Task: Search for specific events or meetings in the calendar using the search panel.
Action: Mouse moved to (21, 73)
Screenshot: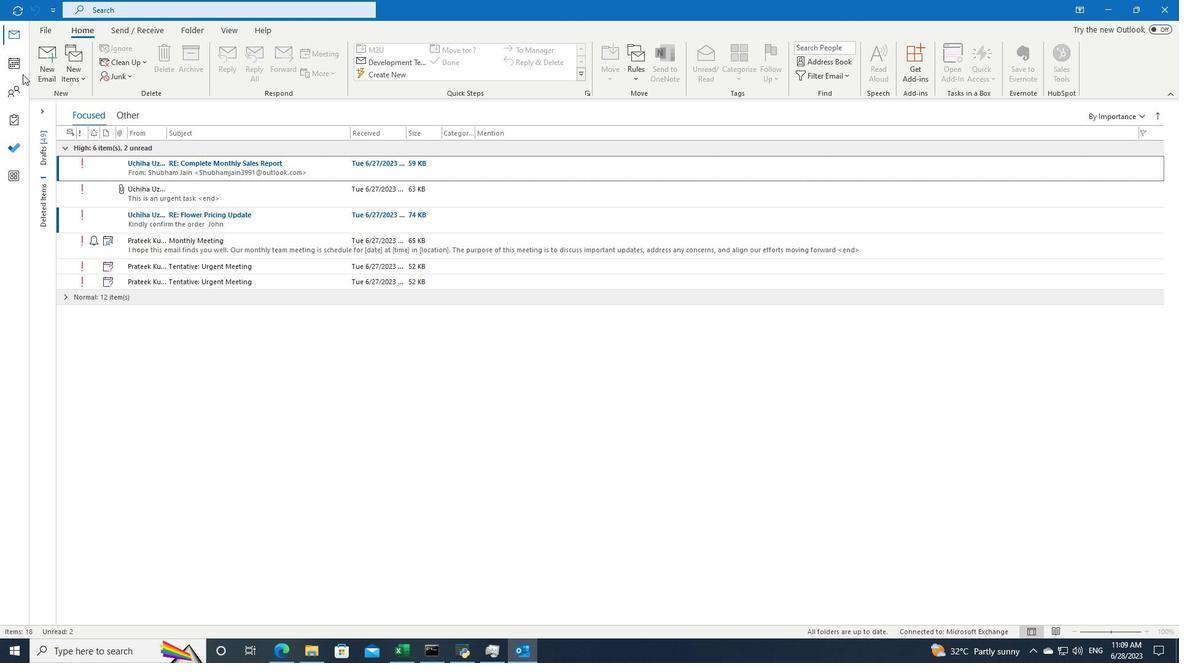 
Action: Mouse pressed left at (21, 73)
Screenshot: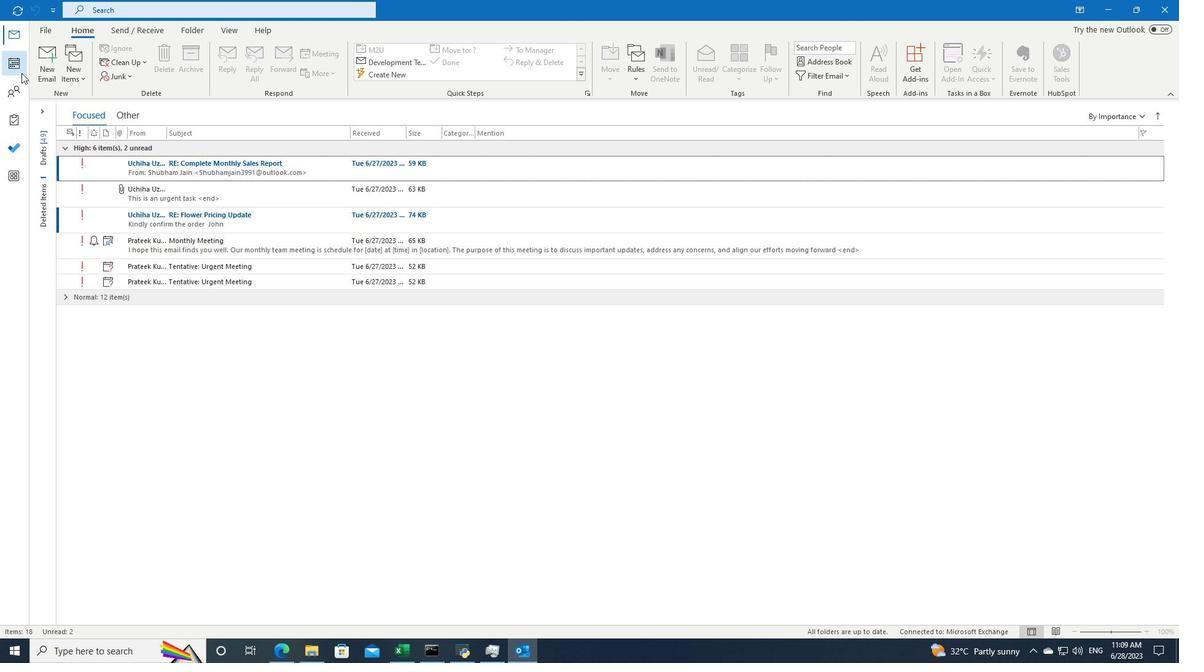
Action: Mouse moved to (348, 14)
Screenshot: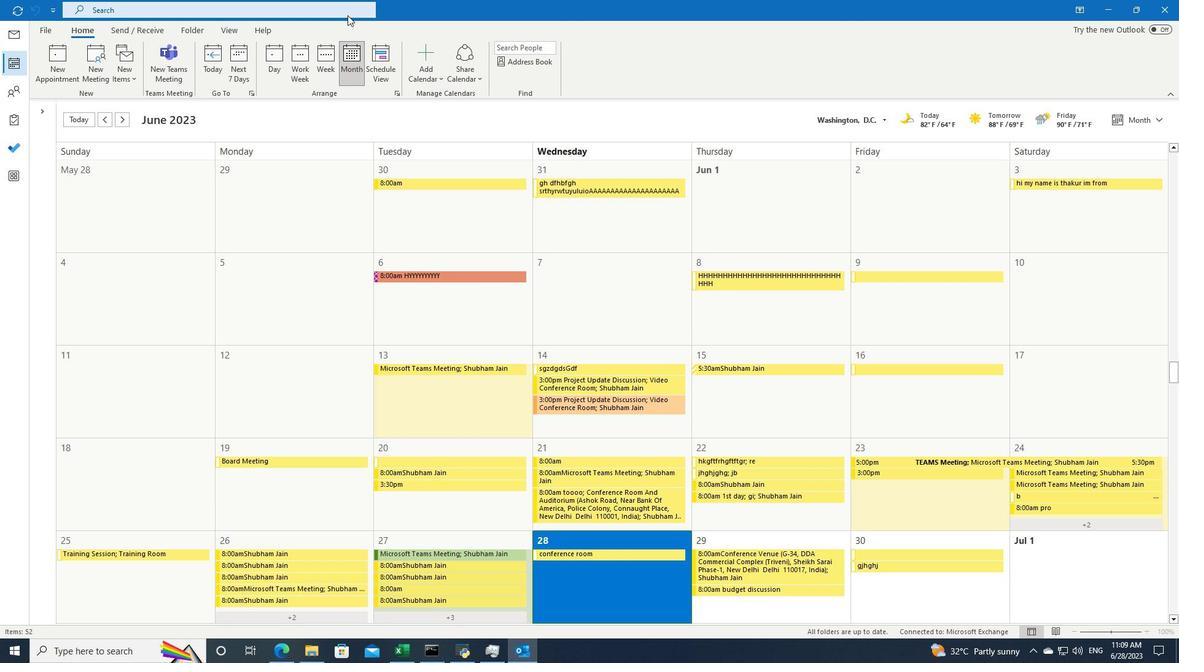 
Action: Mouse pressed left at (348, 14)
Screenshot: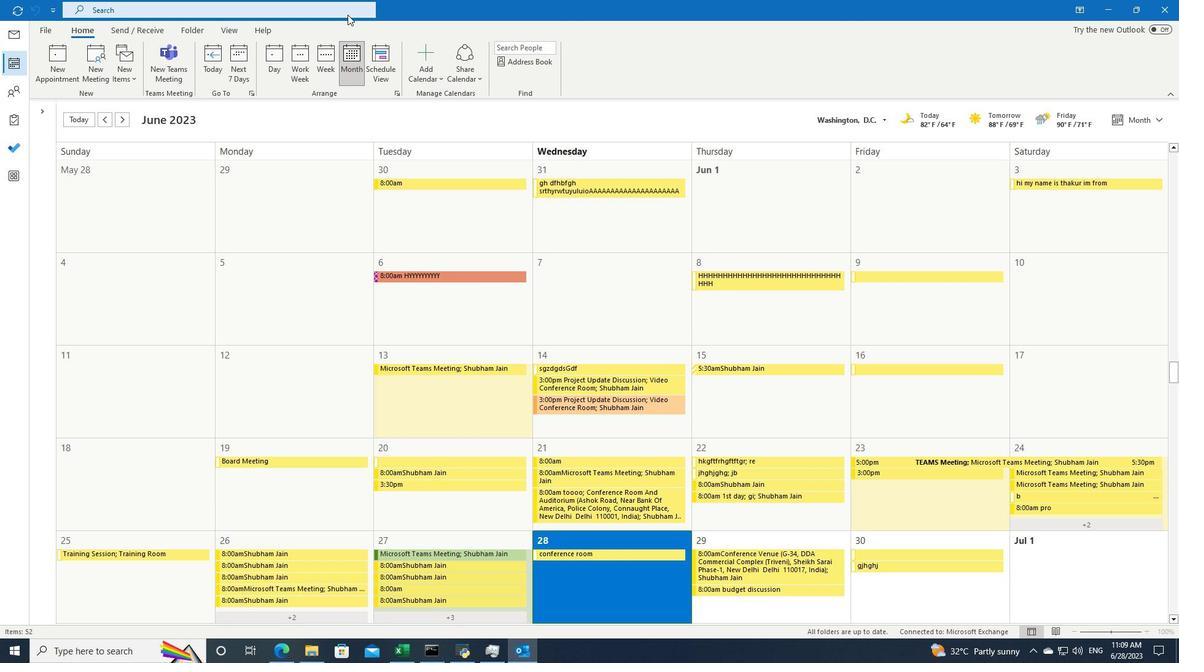 
Action: Mouse moved to (413, 9)
Screenshot: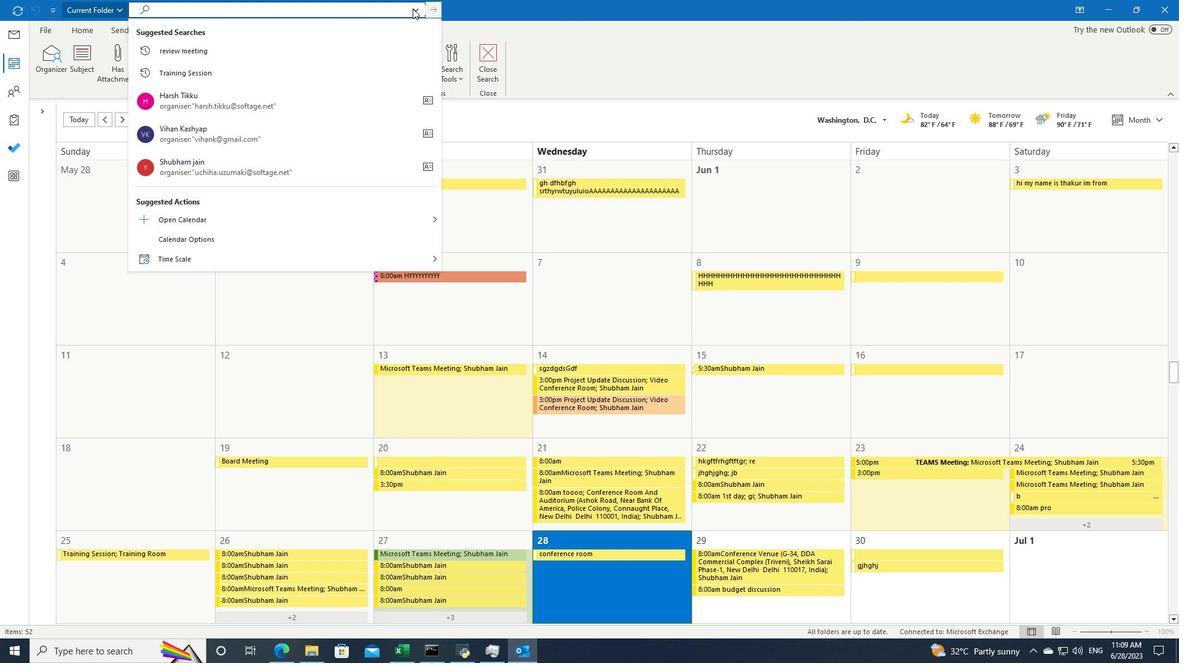 
Action: Mouse pressed left at (413, 9)
Screenshot: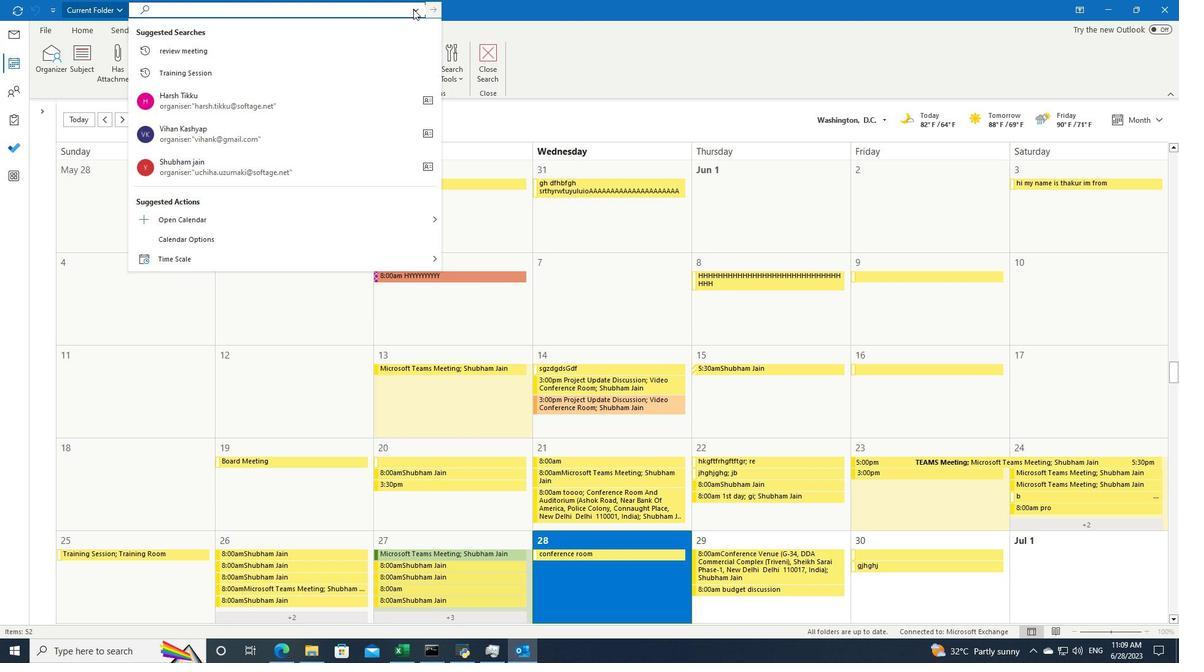 
Action: Mouse moved to (424, 191)
Screenshot: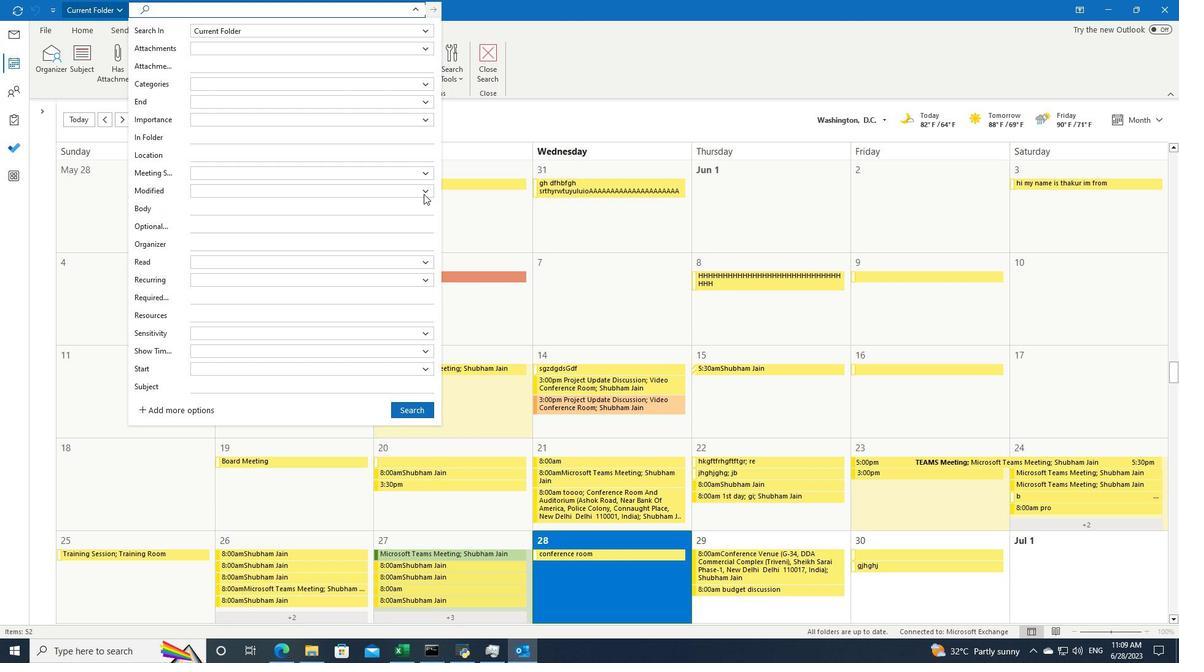 
Action: Mouse pressed left at (424, 191)
Screenshot: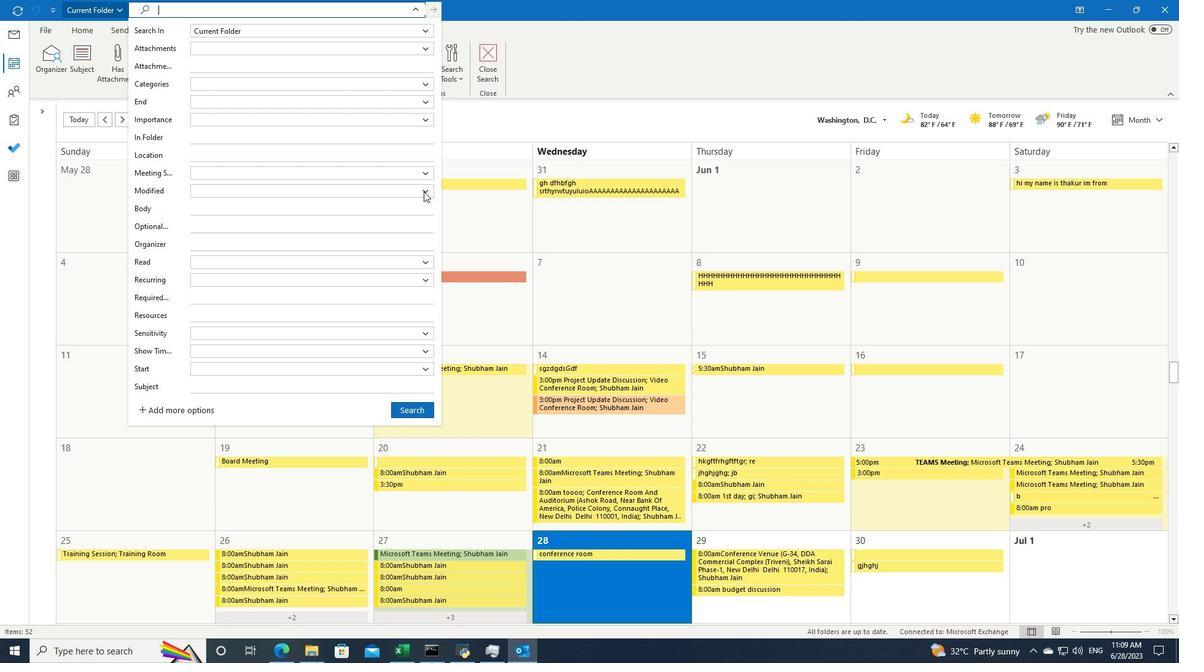 
Action: Mouse moved to (386, 224)
Screenshot: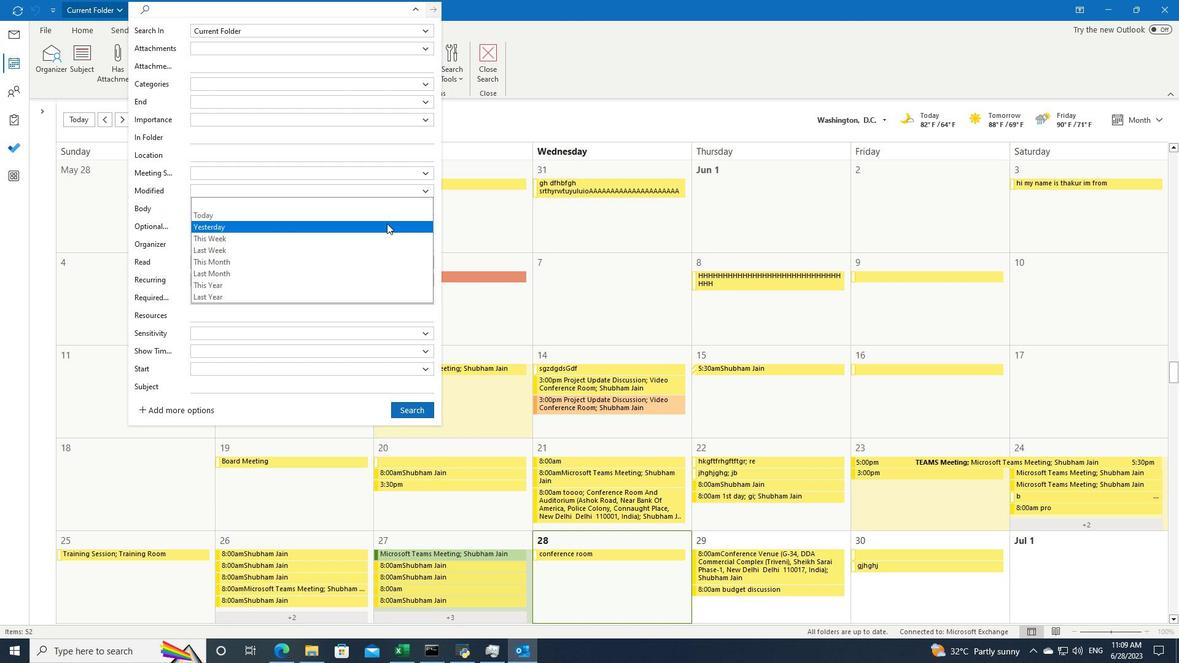 
Action: Mouse pressed left at (386, 224)
Screenshot: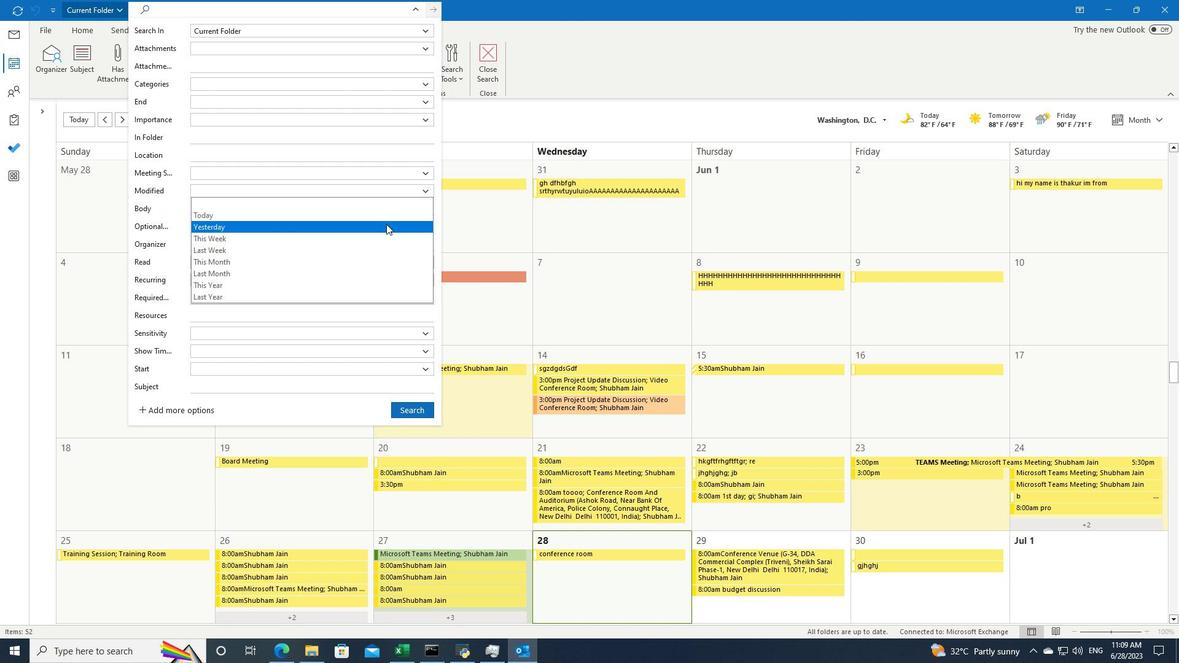 
Action: Mouse moved to (408, 406)
Screenshot: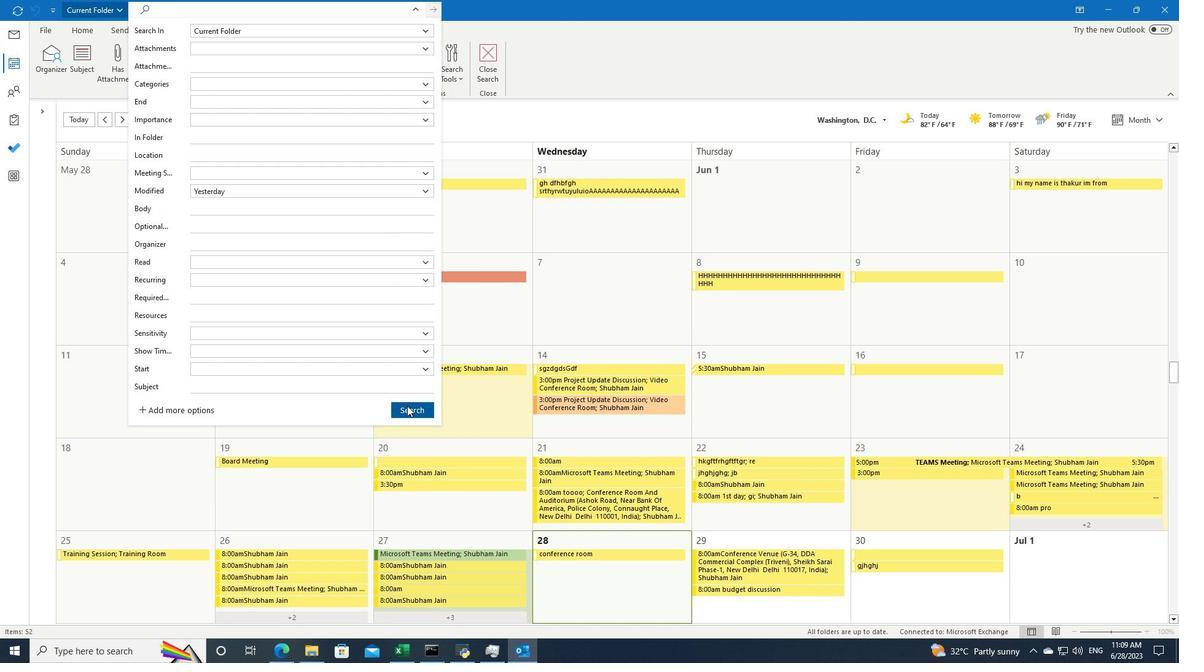 
Action: Mouse pressed left at (408, 406)
Screenshot: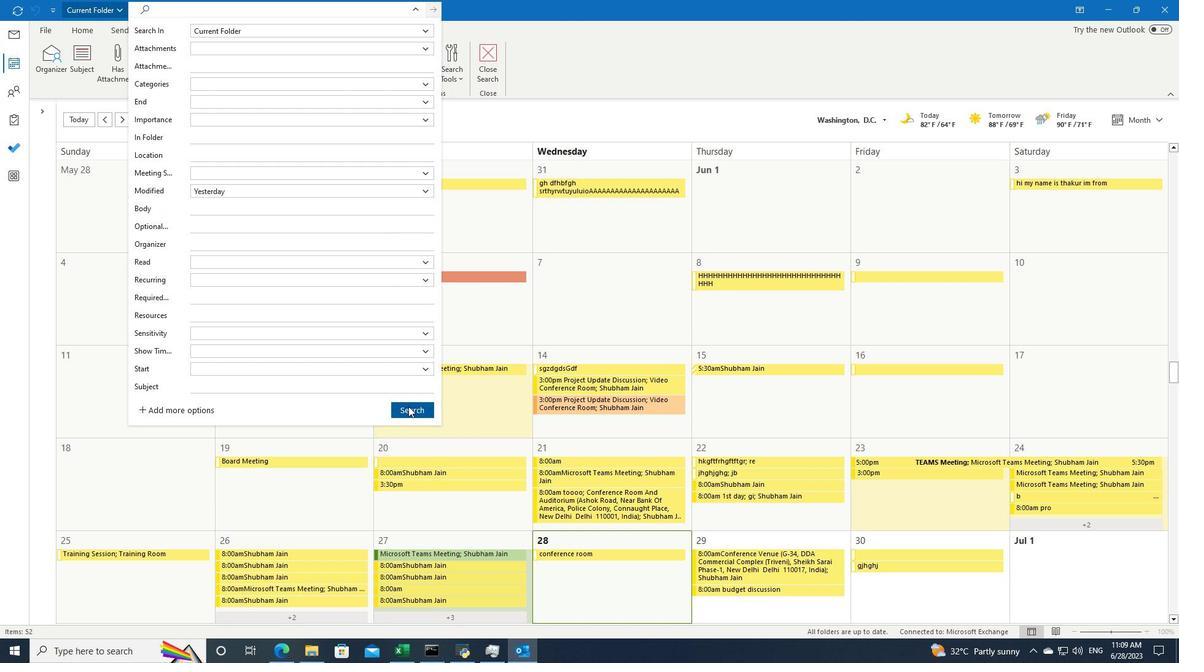 
